 Task: Locate the nearest bus station to Portland, Oregon, and Bend, Oregon.
Action: Key pressed <Key.caps_lock>P<Key.caps_lock>ortland,<Key.caps_lock>O<Key.caps_lock>regon<Key.enter>
Screenshot: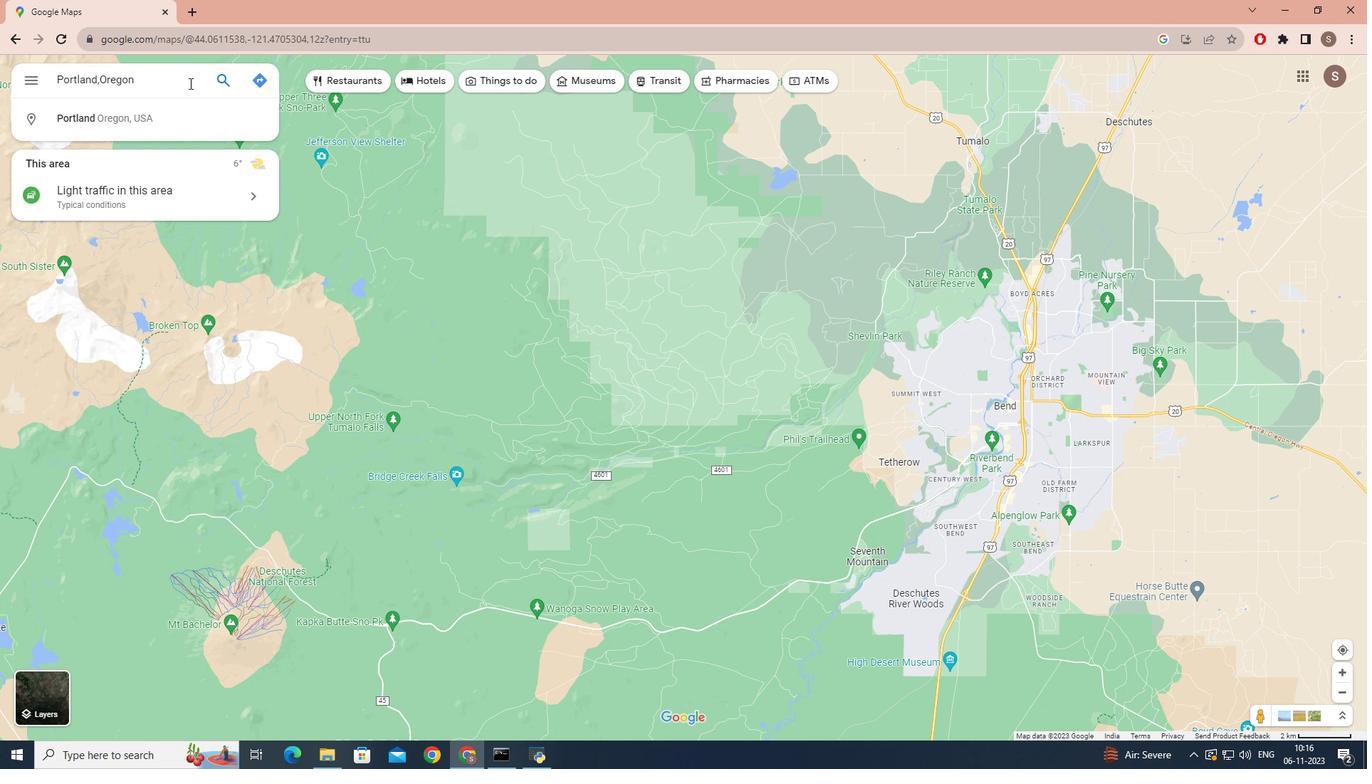 
Action: Mouse moved to (149, 327)
Screenshot: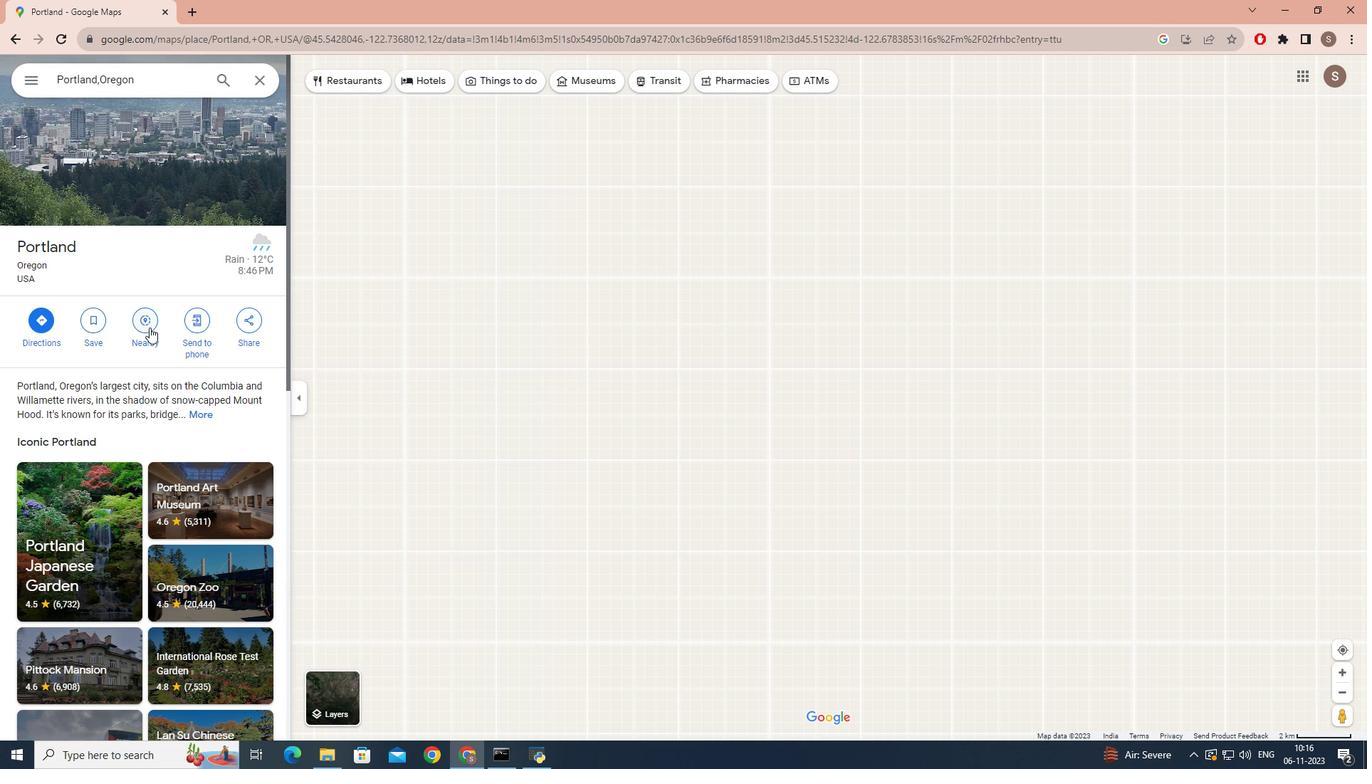 
Action: Mouse pressed left at (149, 327)
Screenshot: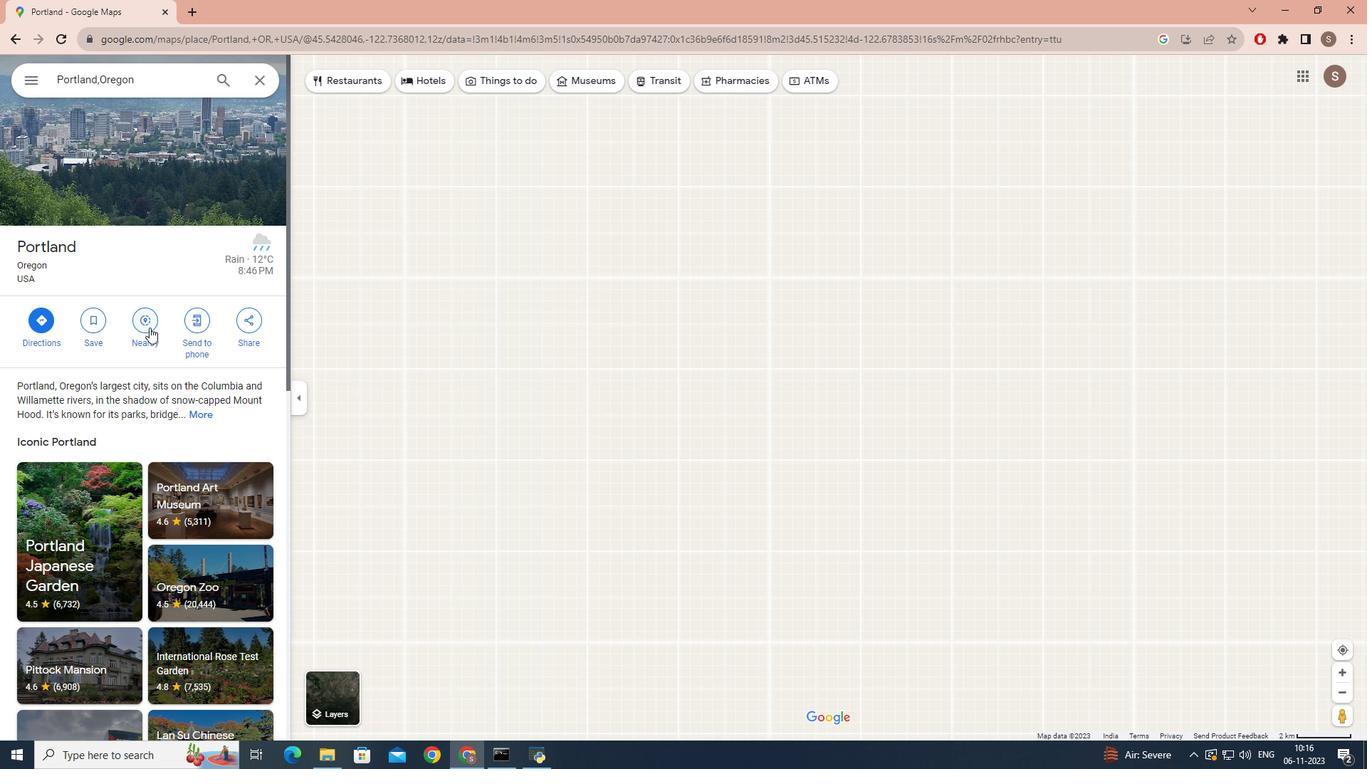 
Action: Mouse moved to (134, 75)
Screenshot: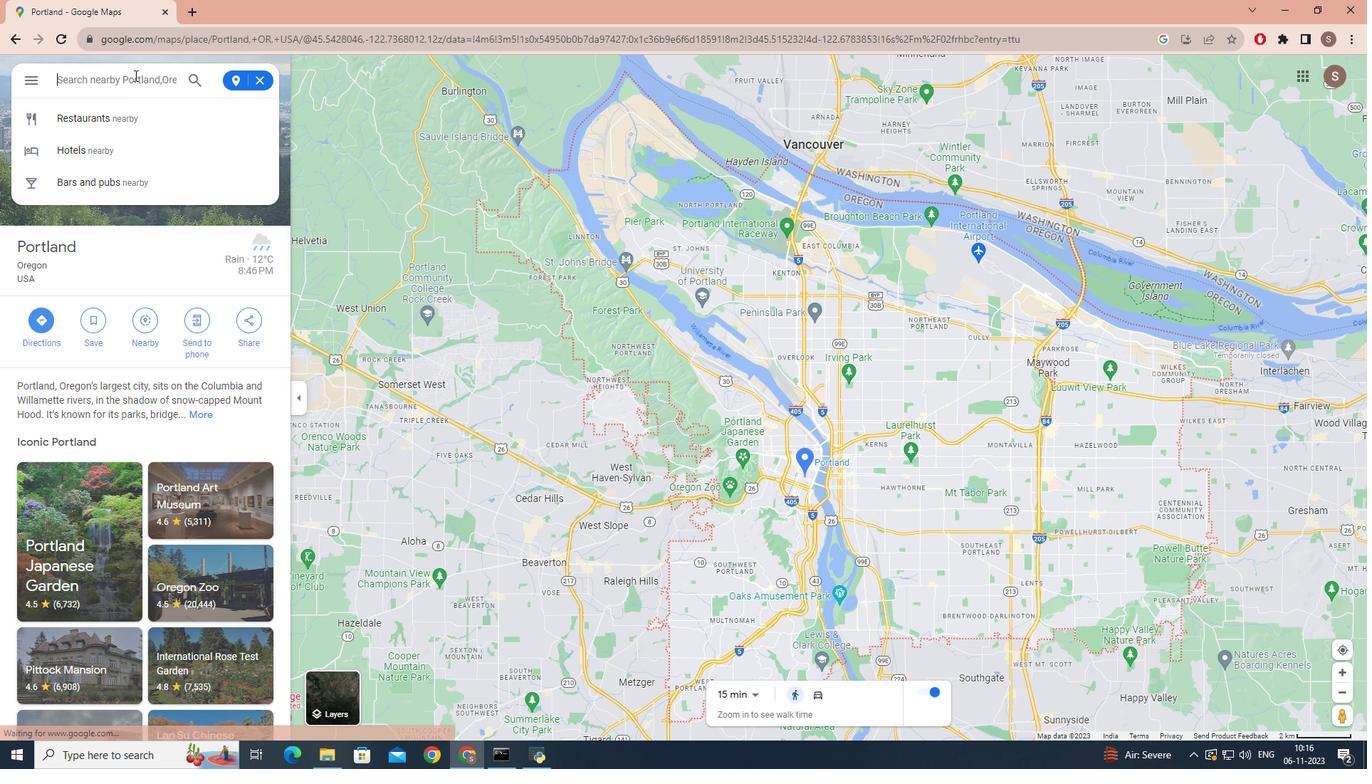 
Action: Key pressed bus<Key.space>station<Key.enter>
Screenshot: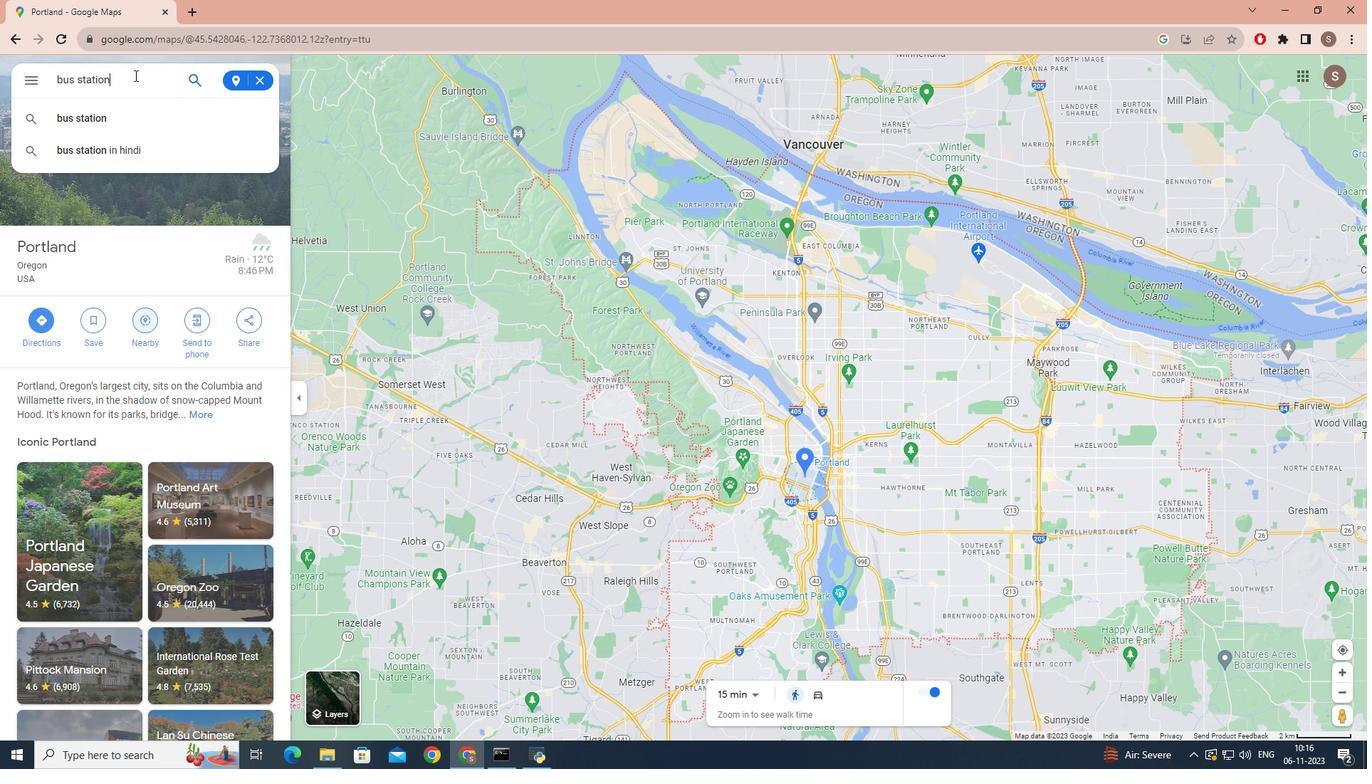 
Action: Mouse moved to (262, 82)
Screenshot: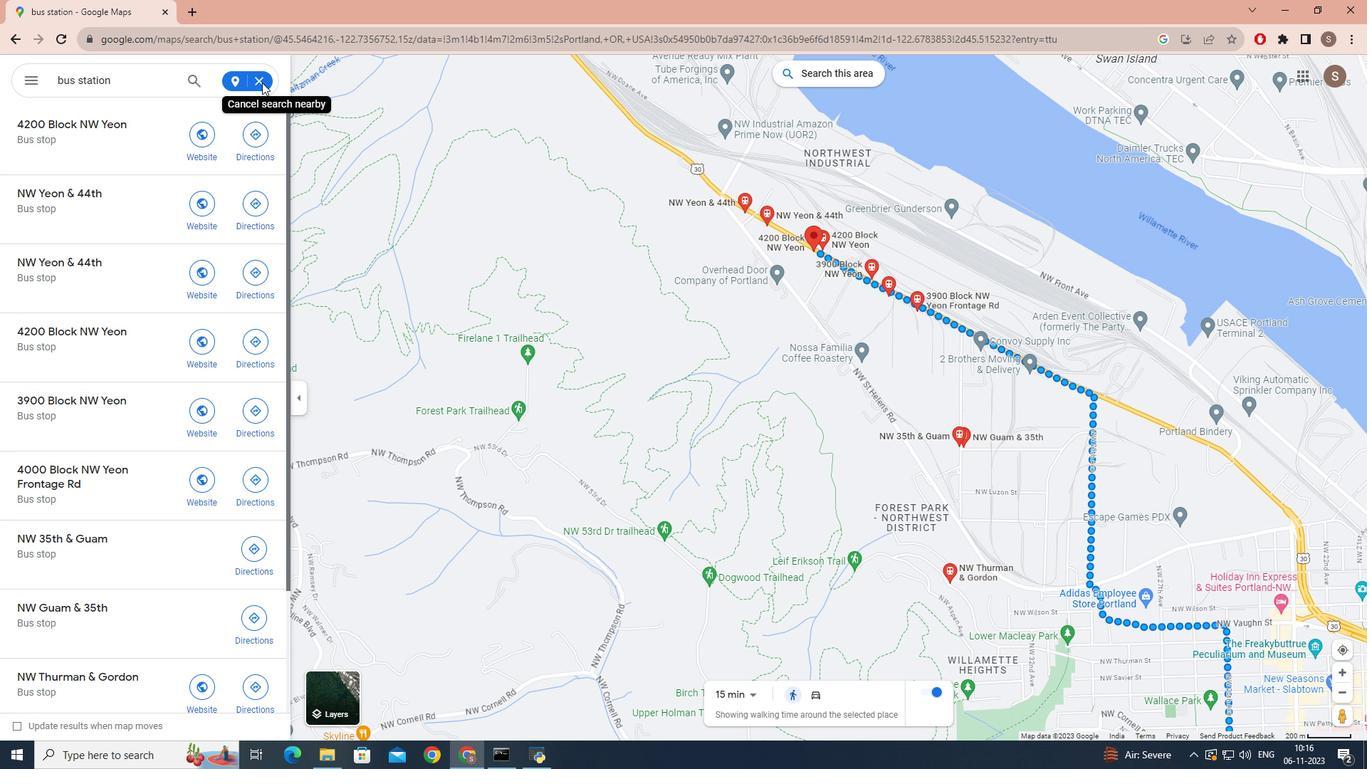 
Action: Mouse pressed left at (262, 82)
Screenshot: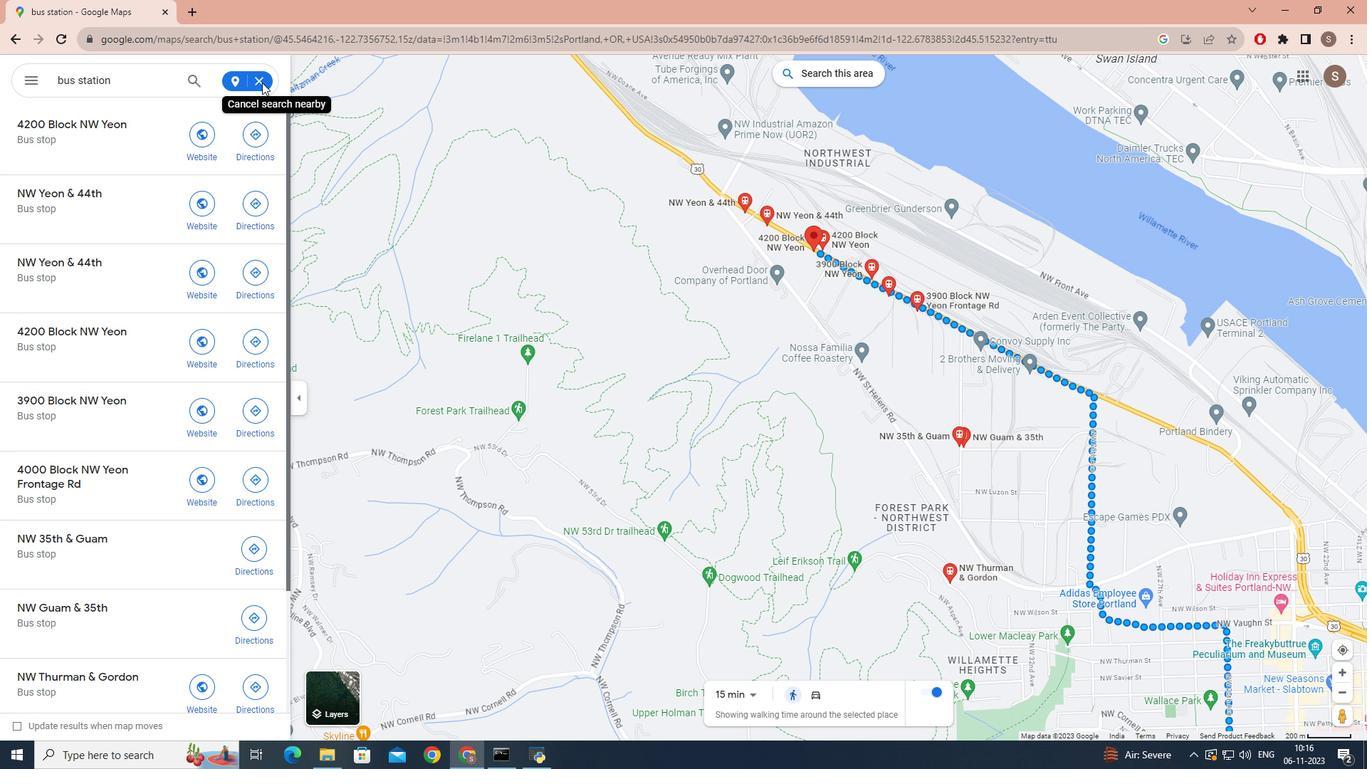 
Action: Mouse pressed left at (262, 82)
Screenshot: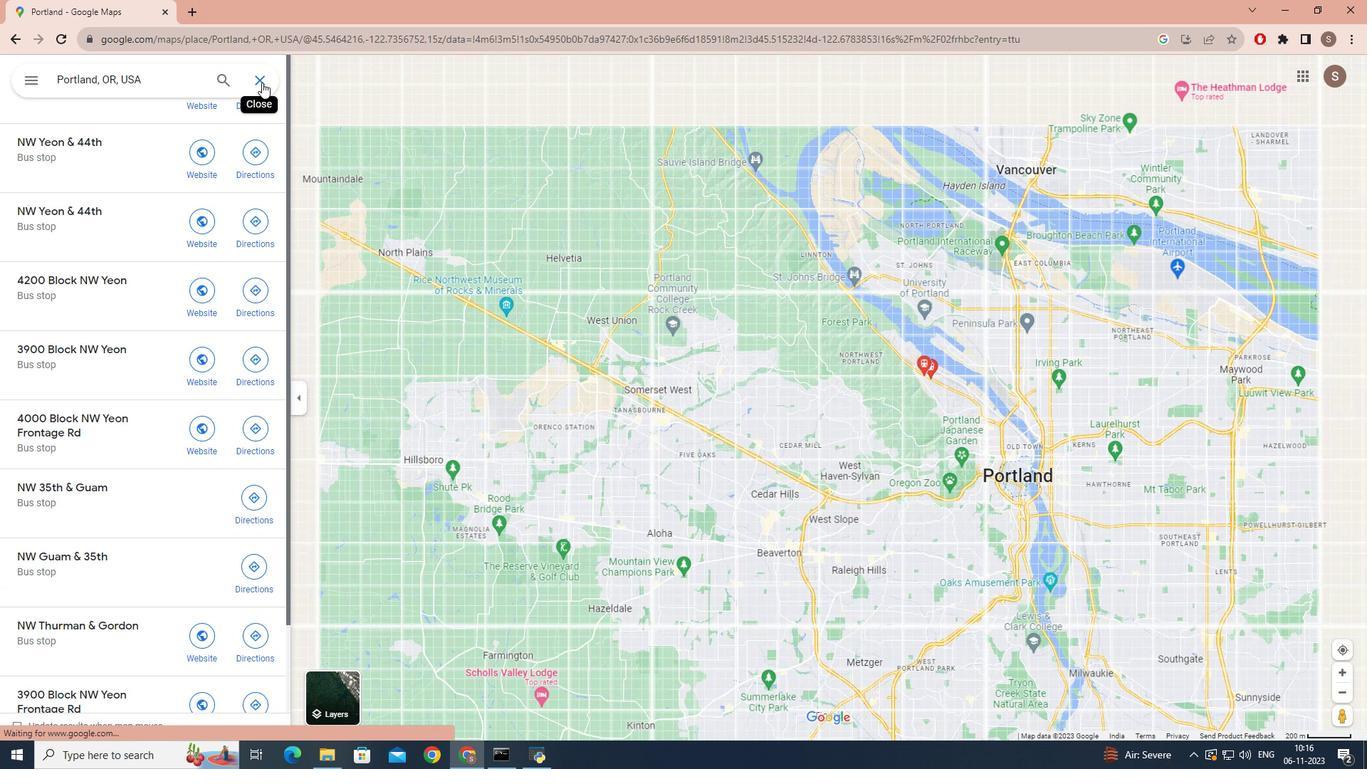 
Action: Mouse moved to (98, 79)
Screenshot: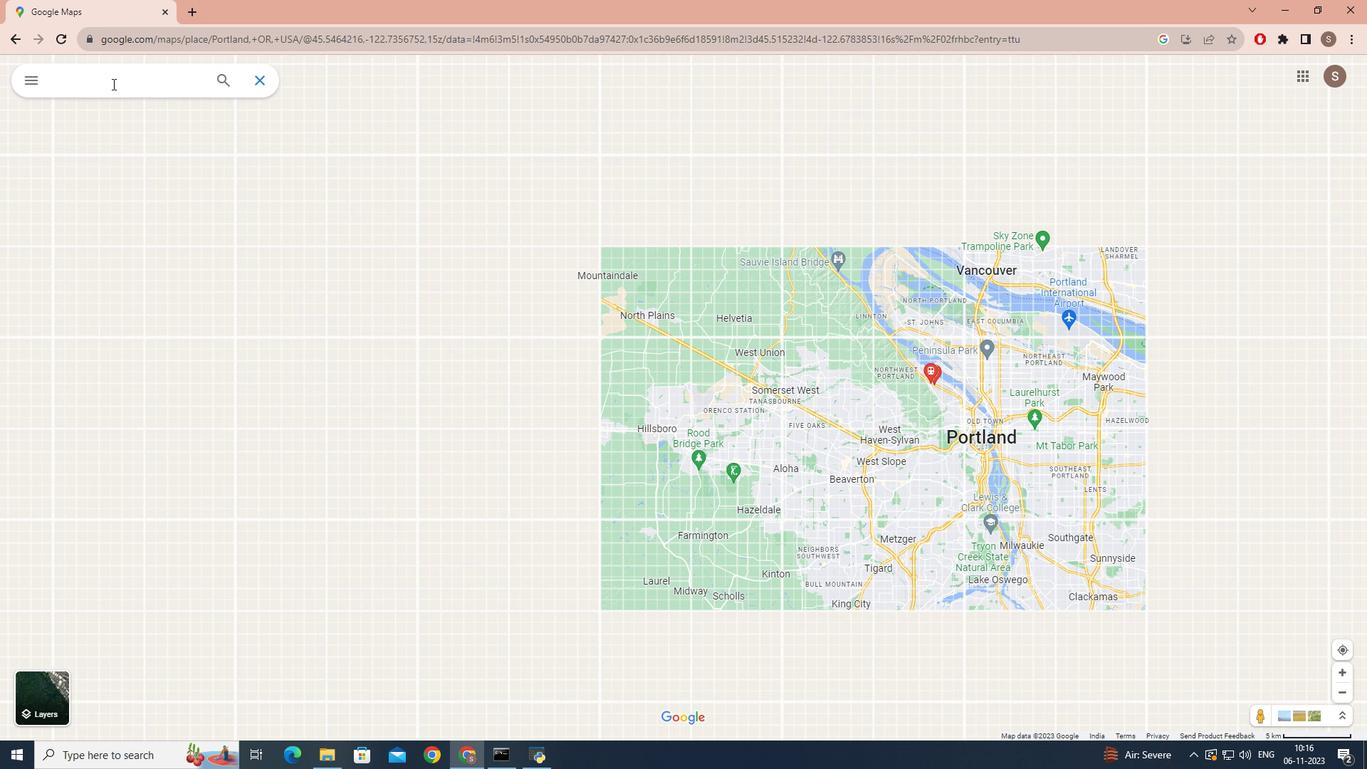 
Action: Mouse pressed left at (98, 79)
Screenshot: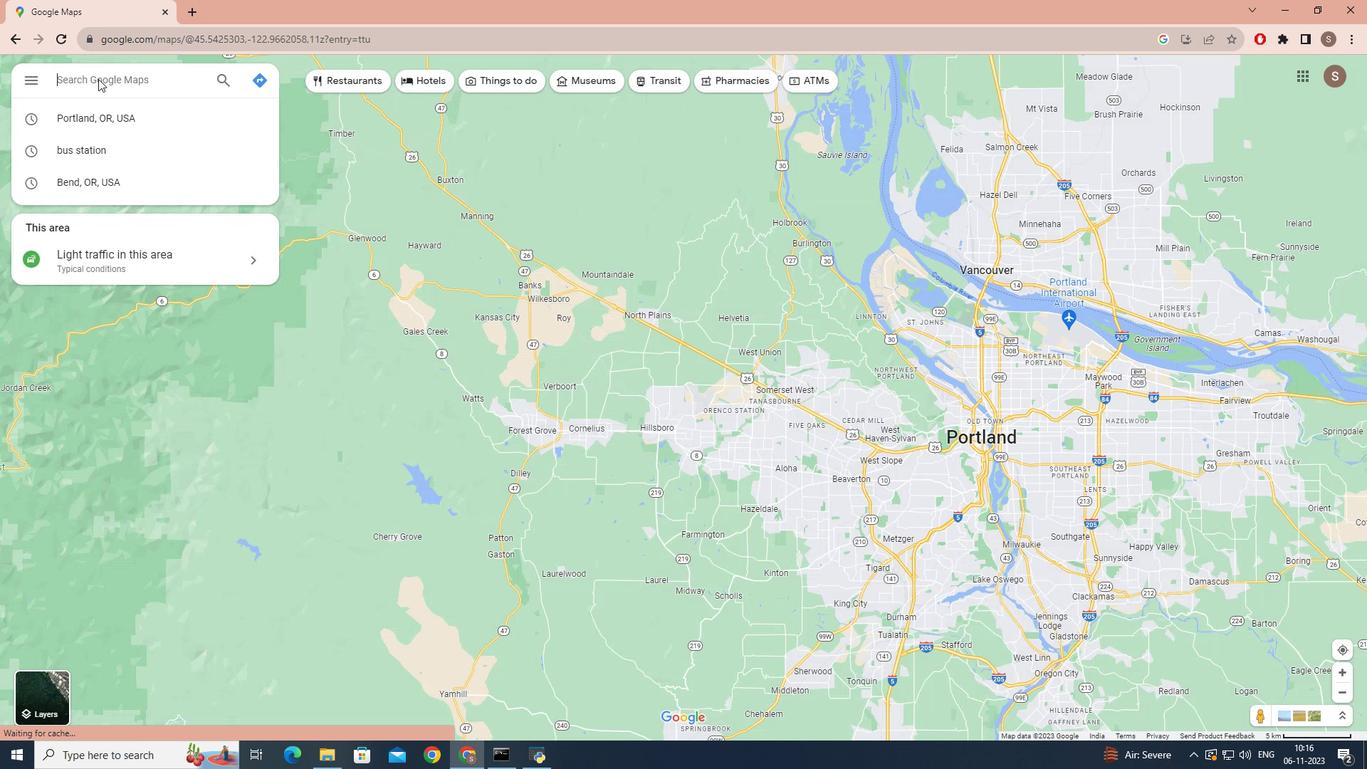 
Action: Key pressed <Key.caps_lock>B<Key.caps_lock>end,<Key.caps_lock>O<Key.caps_lock>regon<Key.enter>
Screenshot: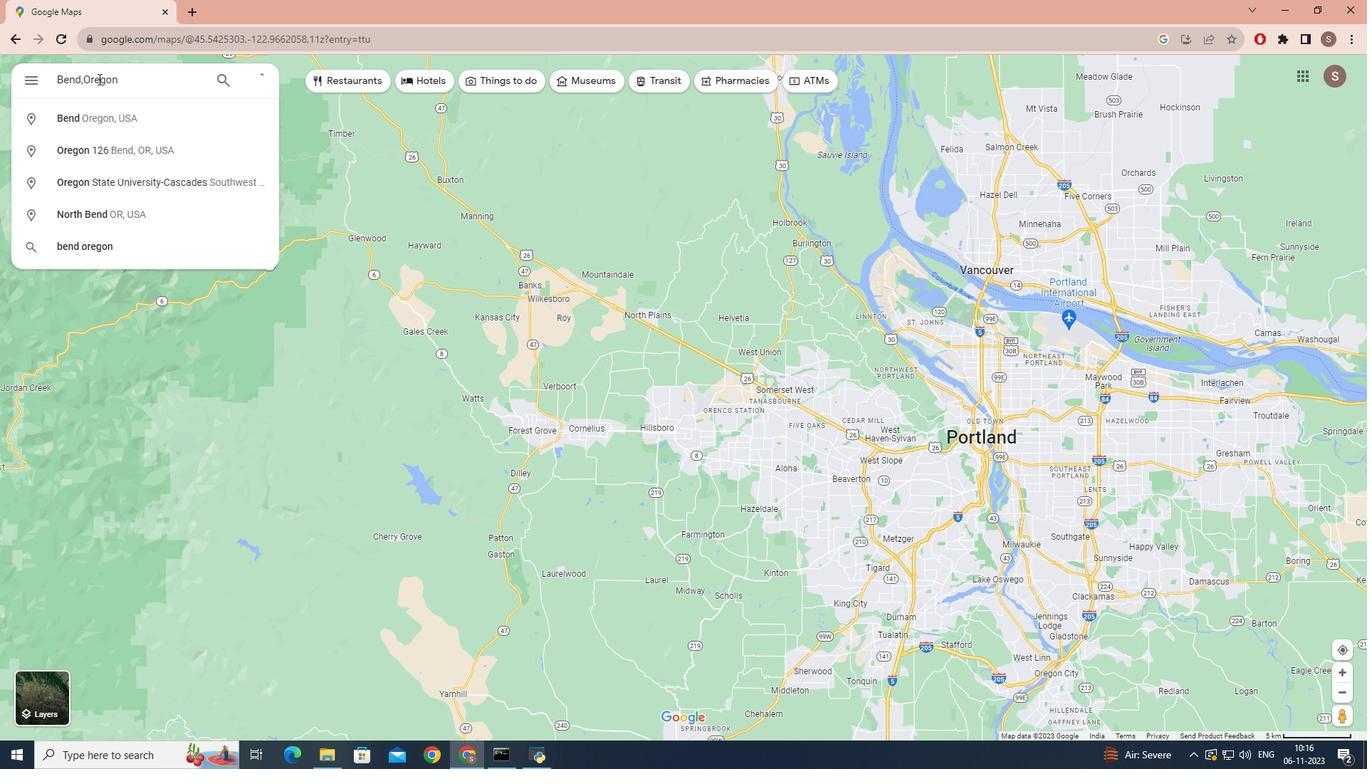 
Action: Mouse moved to (143, 319)
Screenshot: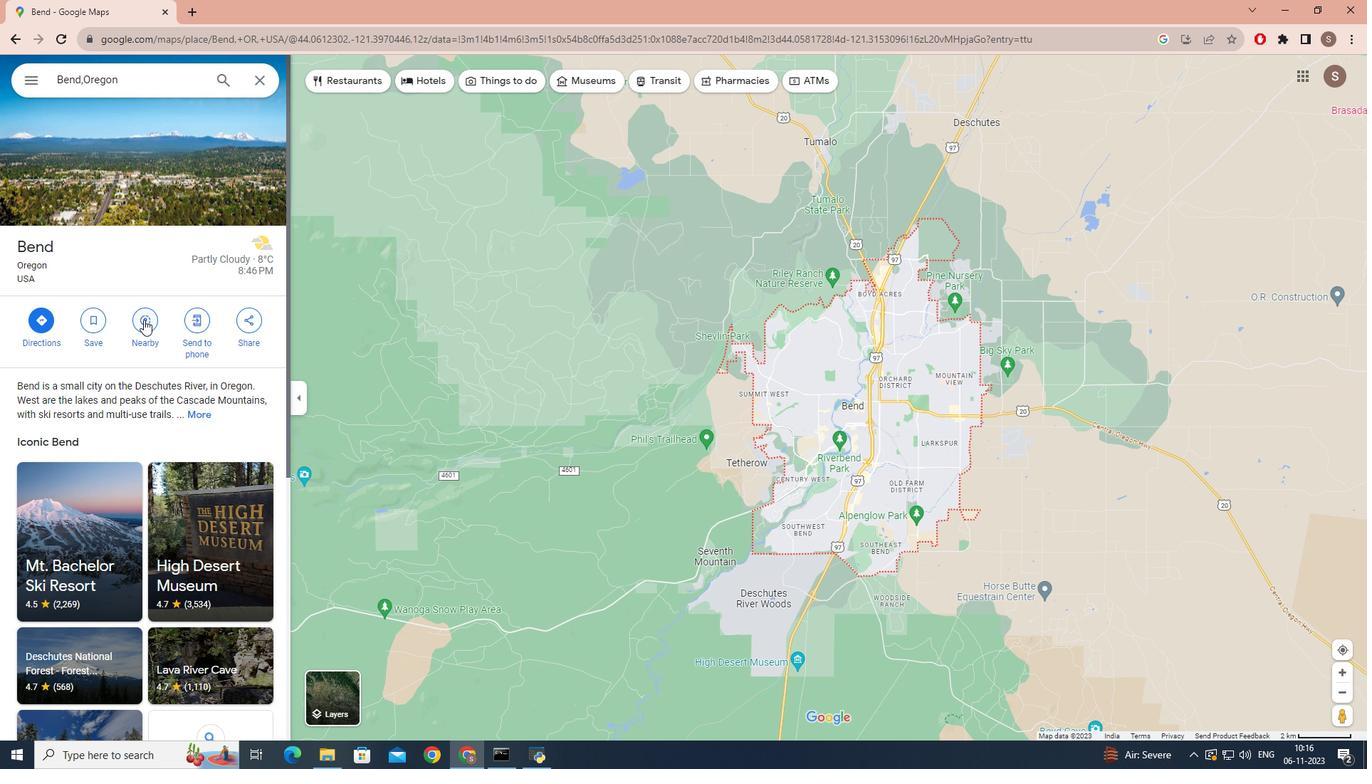 
Action: Mouse pressed left at (143, 319)
Screenshot: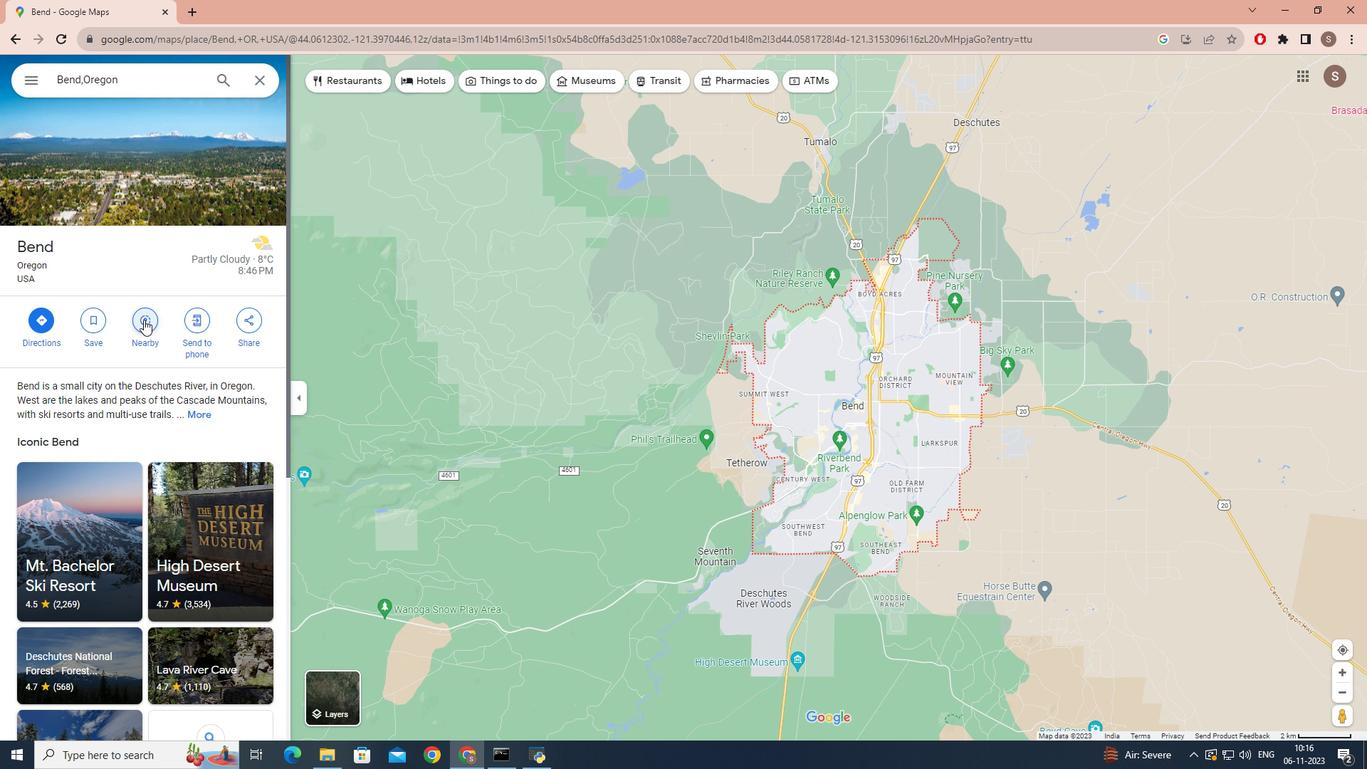 
Action: Mouse moved to (128, 74)
Screenshot: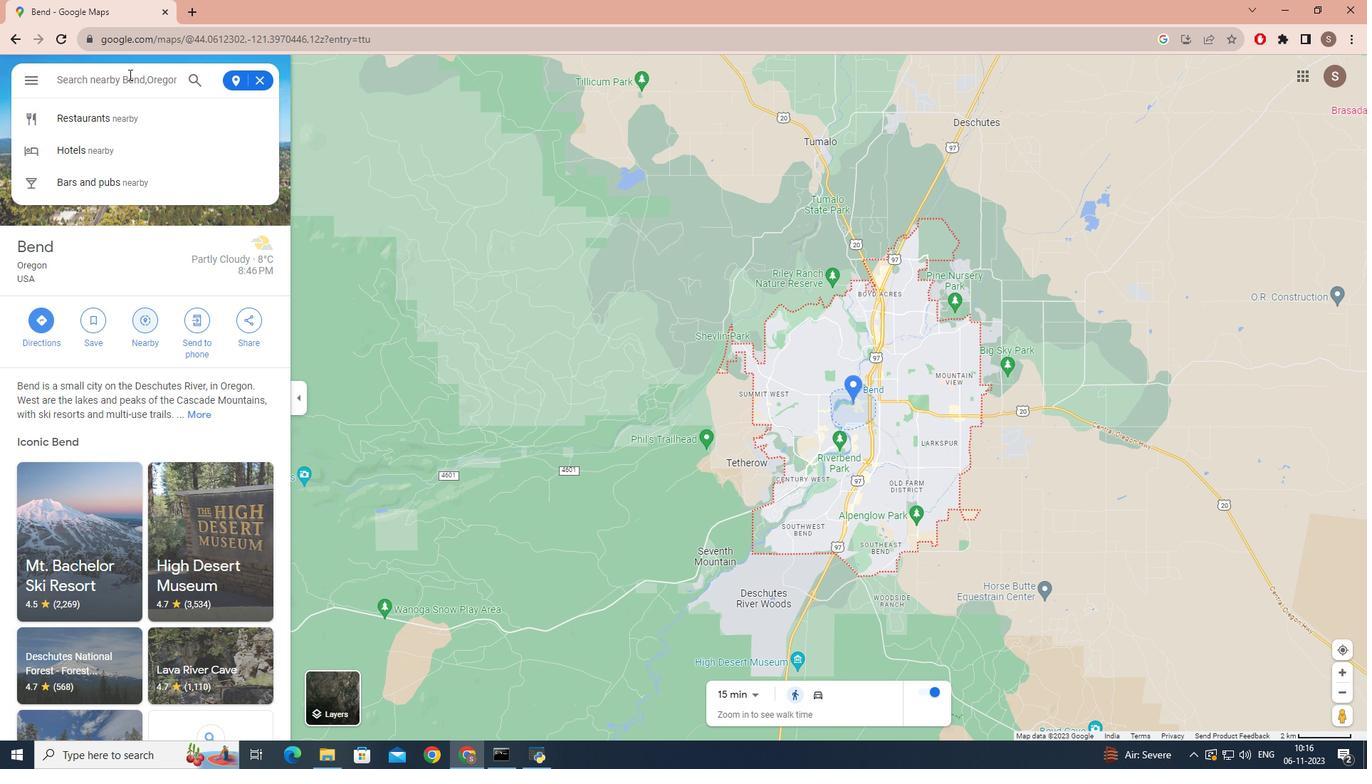 
Action: Mouse scrolled (128, 75) with delta (0, 0)
Screenshot: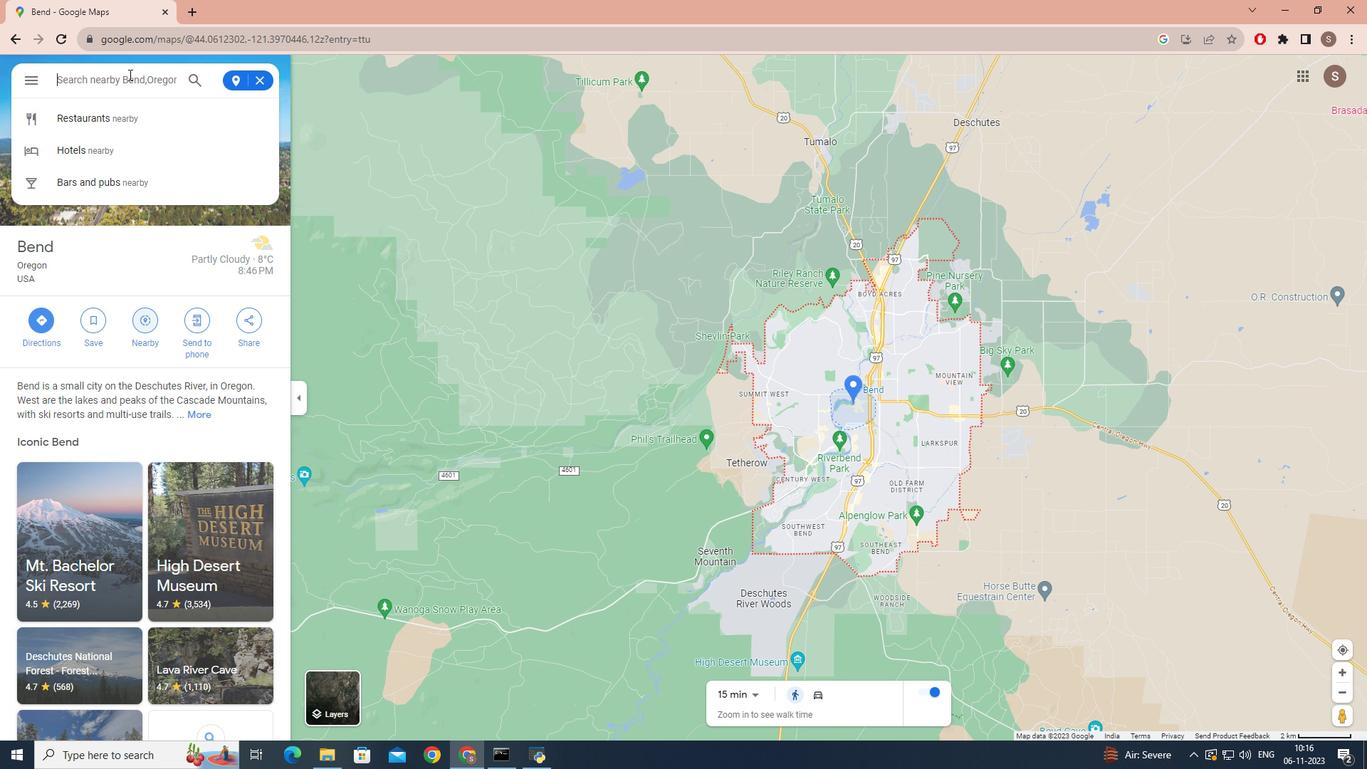 
Action: Mouse pressed left at (128, 74)
Screenshot: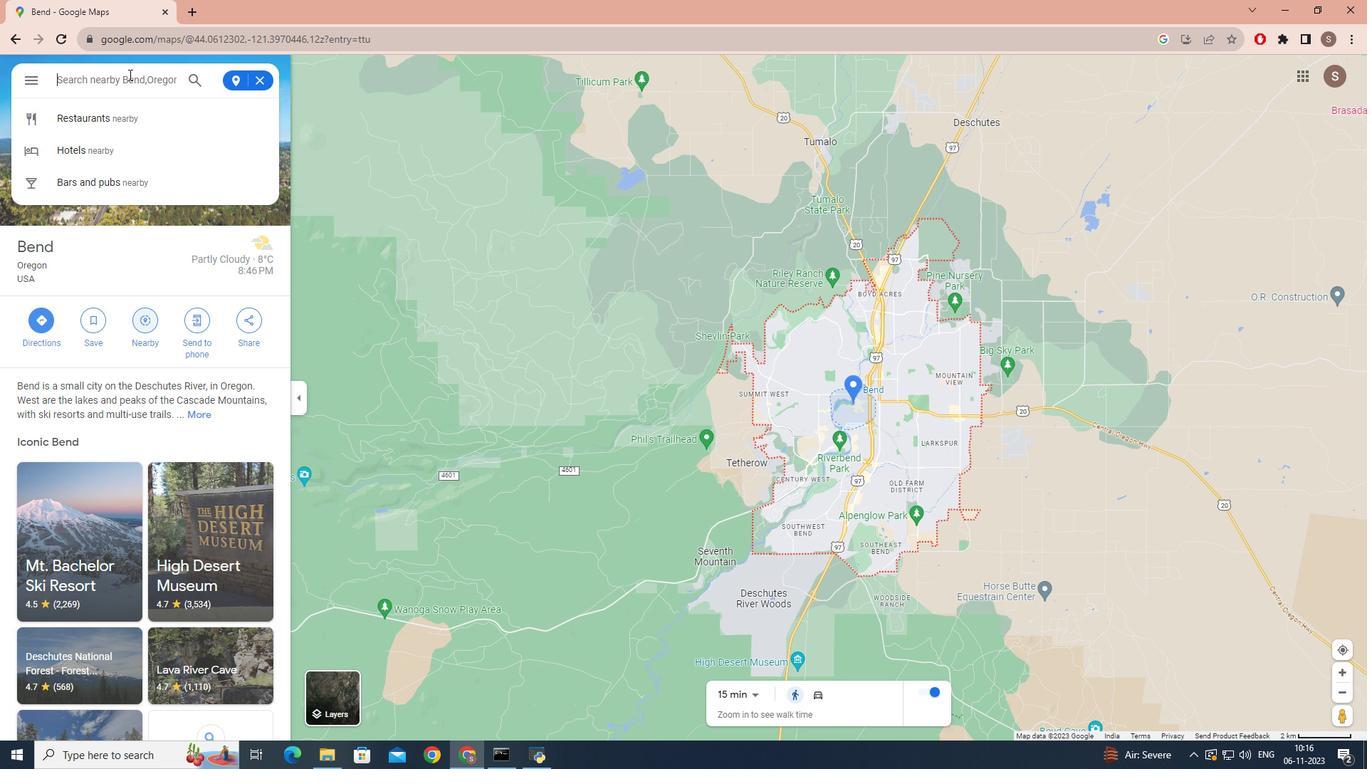 
Action: Key pressed bus<Key.space>station<Key.enter>
Screenshot: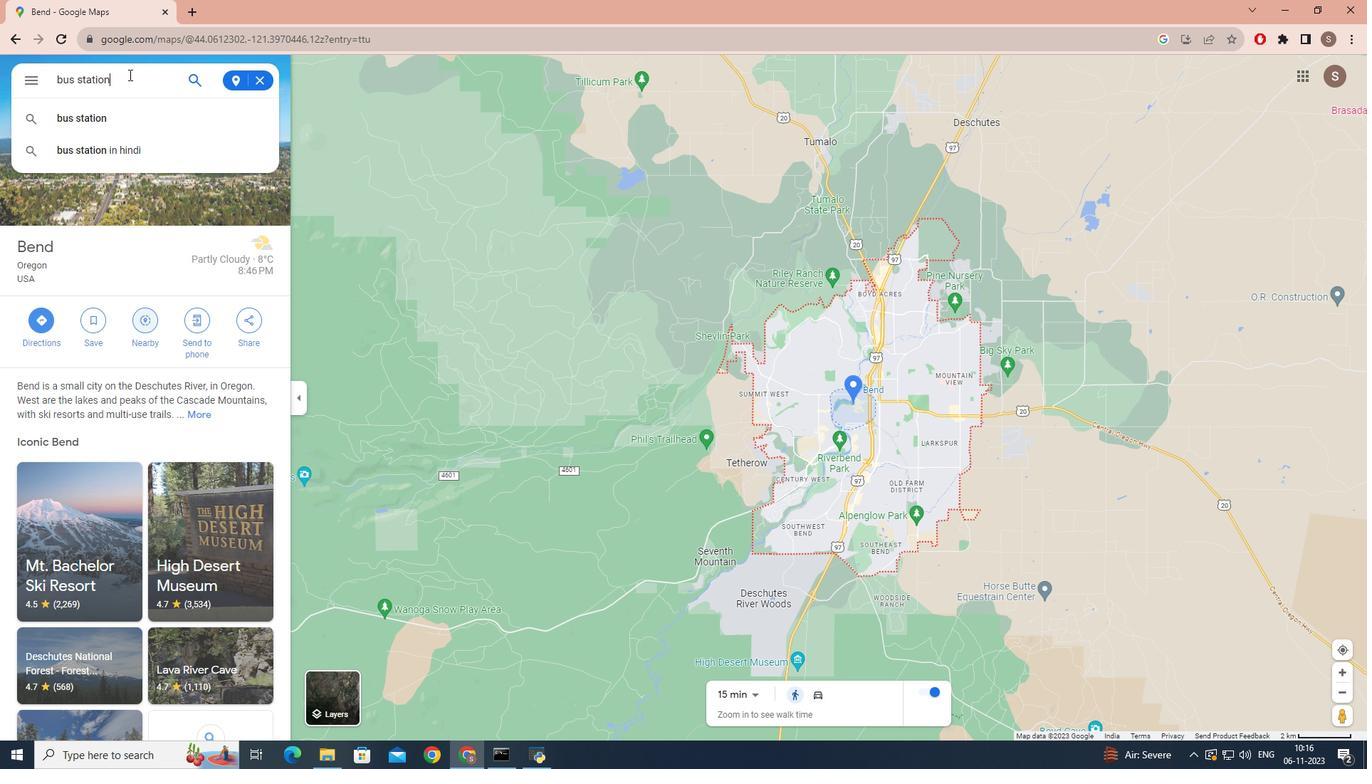 
